 Task: Move the column C to the left.
Action: Mouse moved to (202, 203)
Screenshot: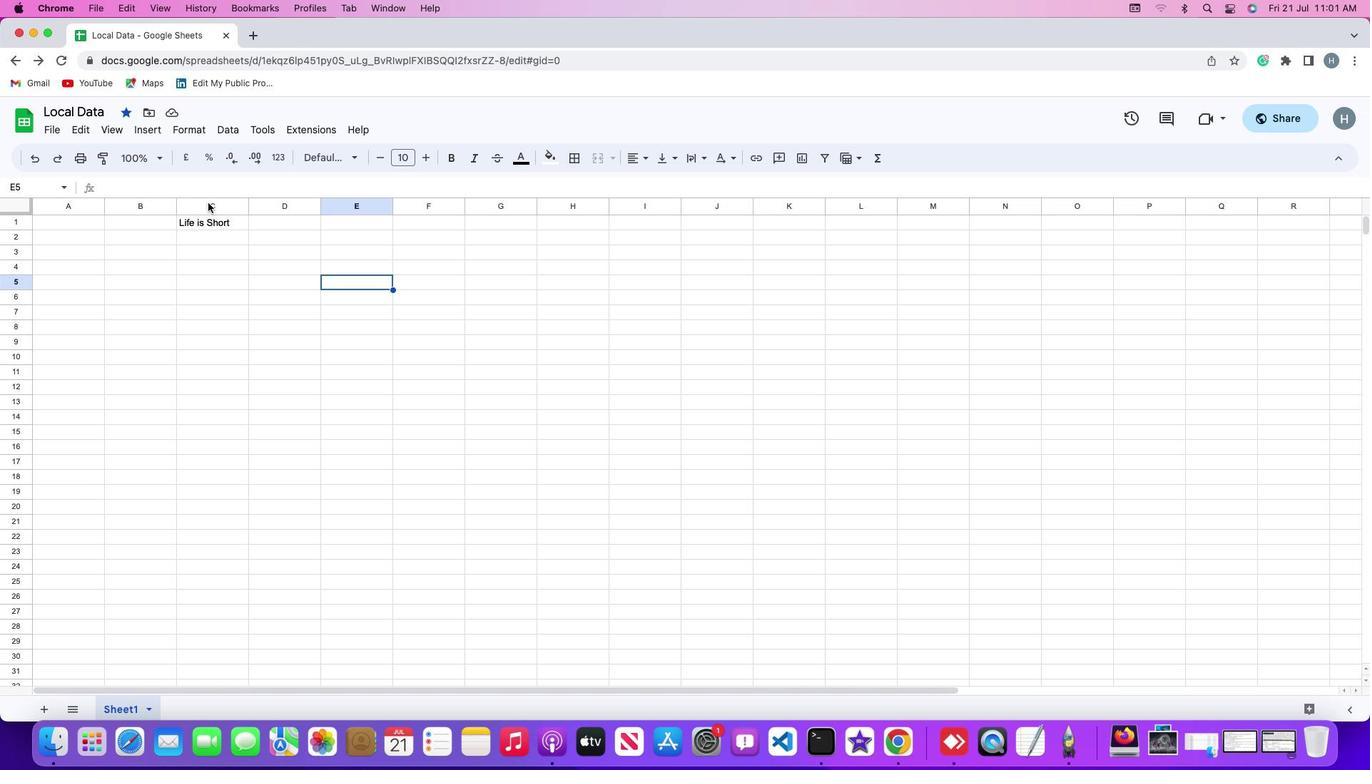 
Action: Mouse pressed left at (202, 203)
Screenshot: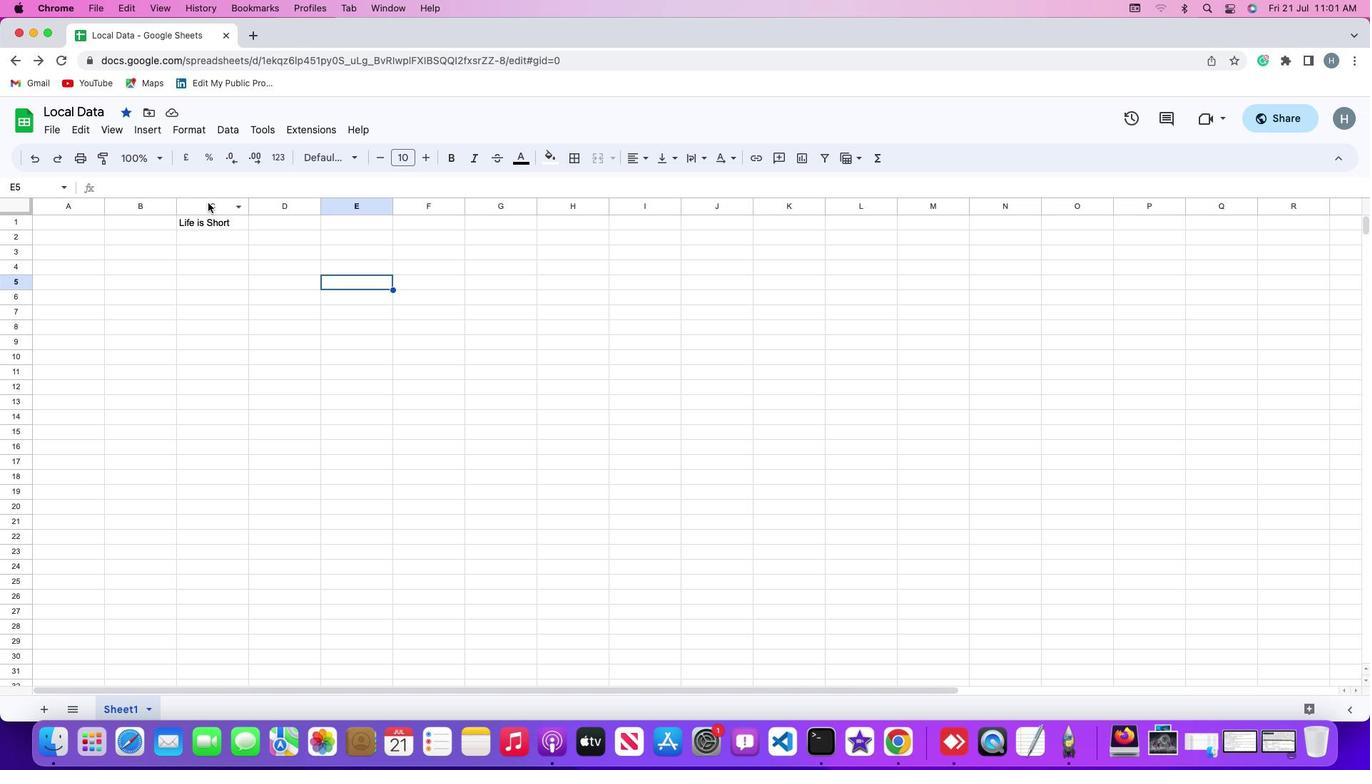 
Action: Mouse moved to (207, 203)
Screenshot: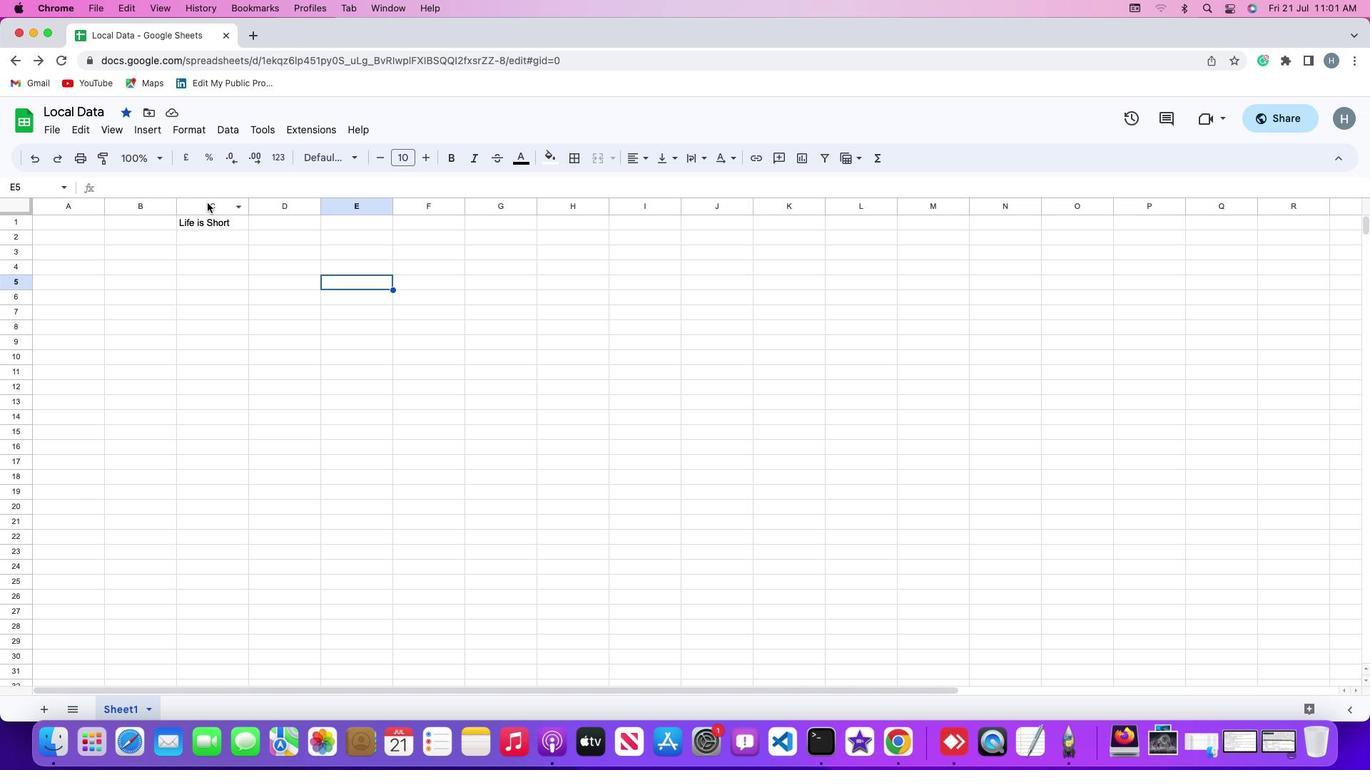 
Action: Mouse pressed left at (207, 203)
Screenshot: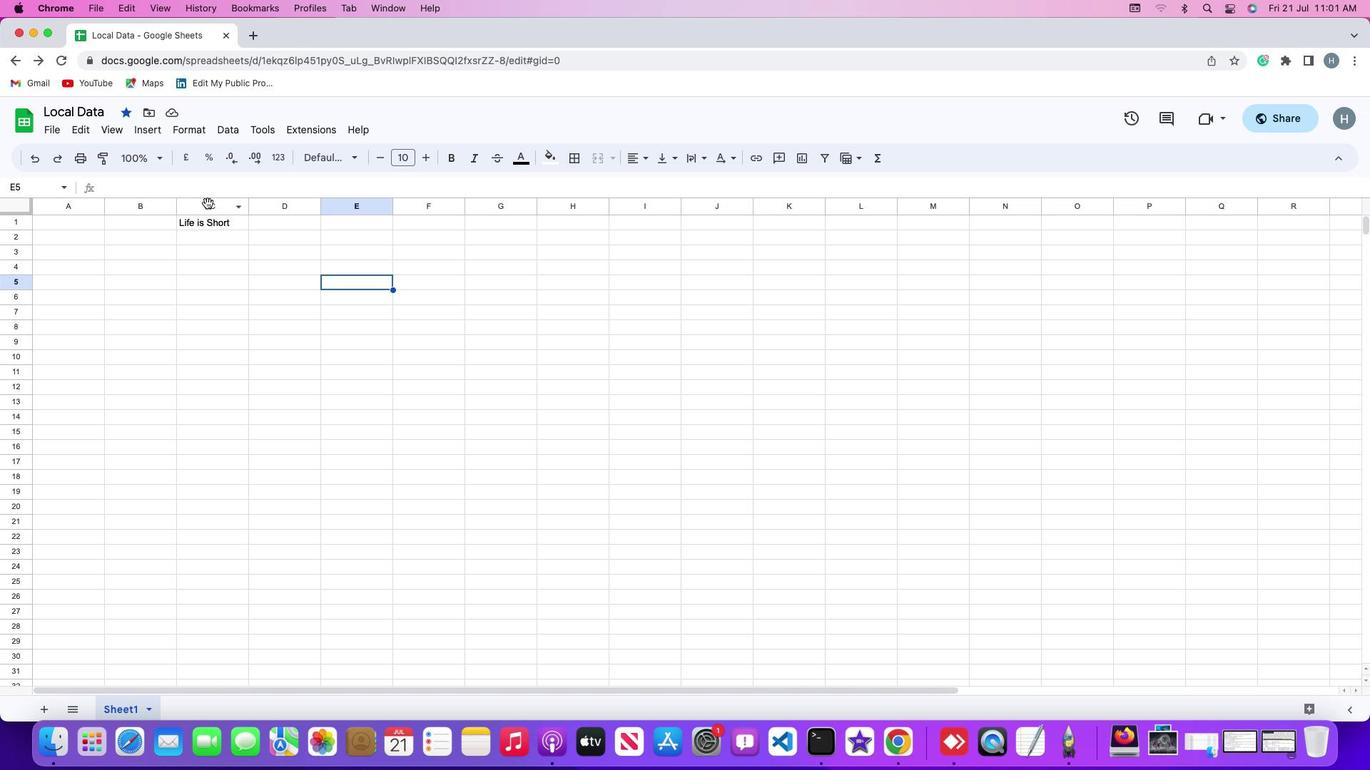 
Action: Mouse moved to (77, 127)
Screenshot: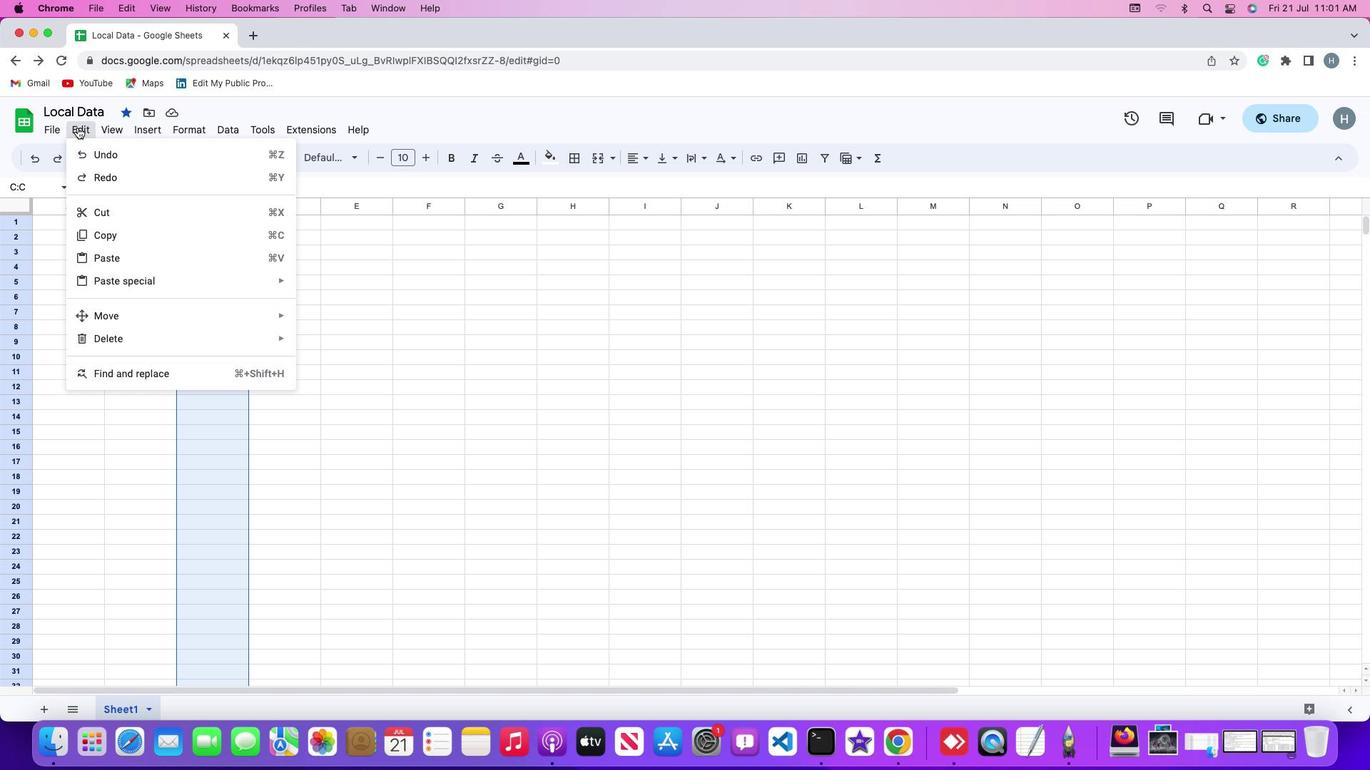 
Action: Mouse pressed left at (77, 127)
Screenshot: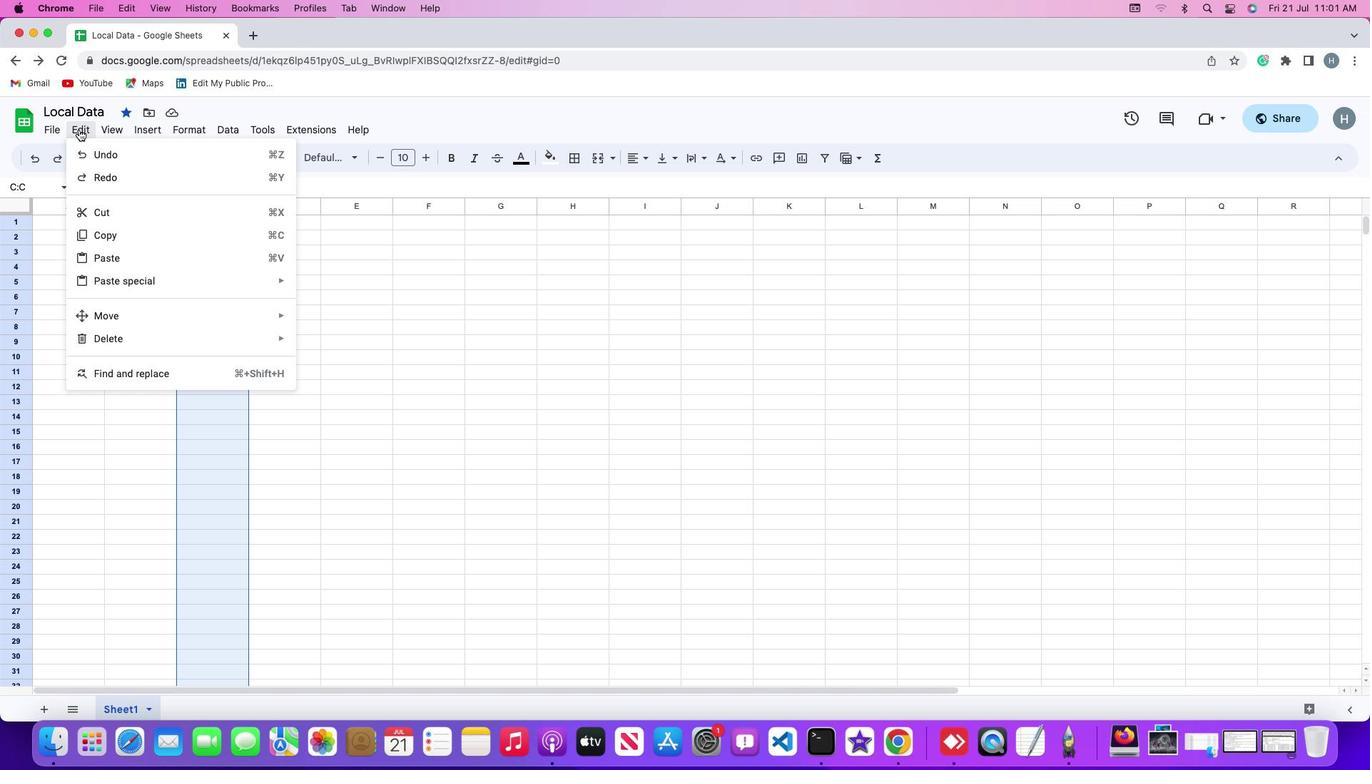 
Action: Mouse moved to (347, 361)
Screenshot: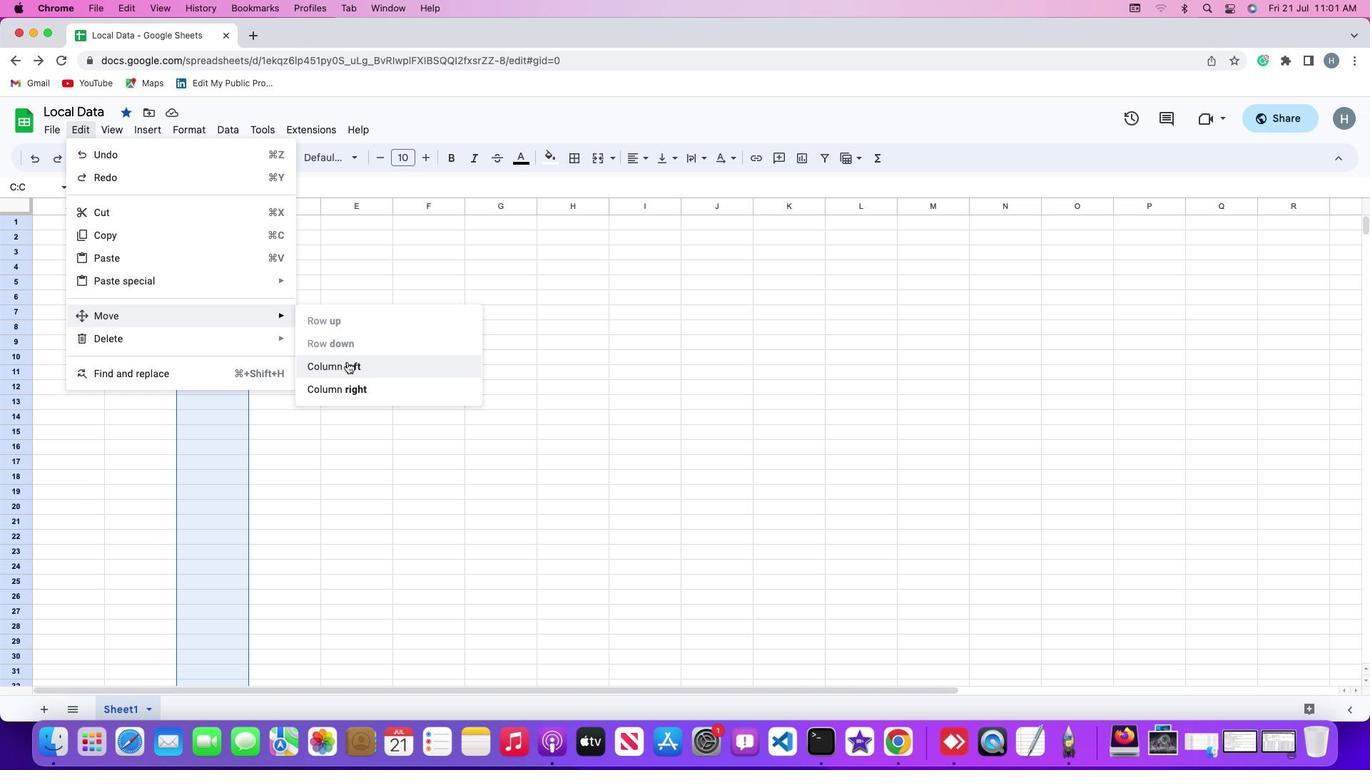 
Action: Mouse pressed left at (347, 361)
Screenshot: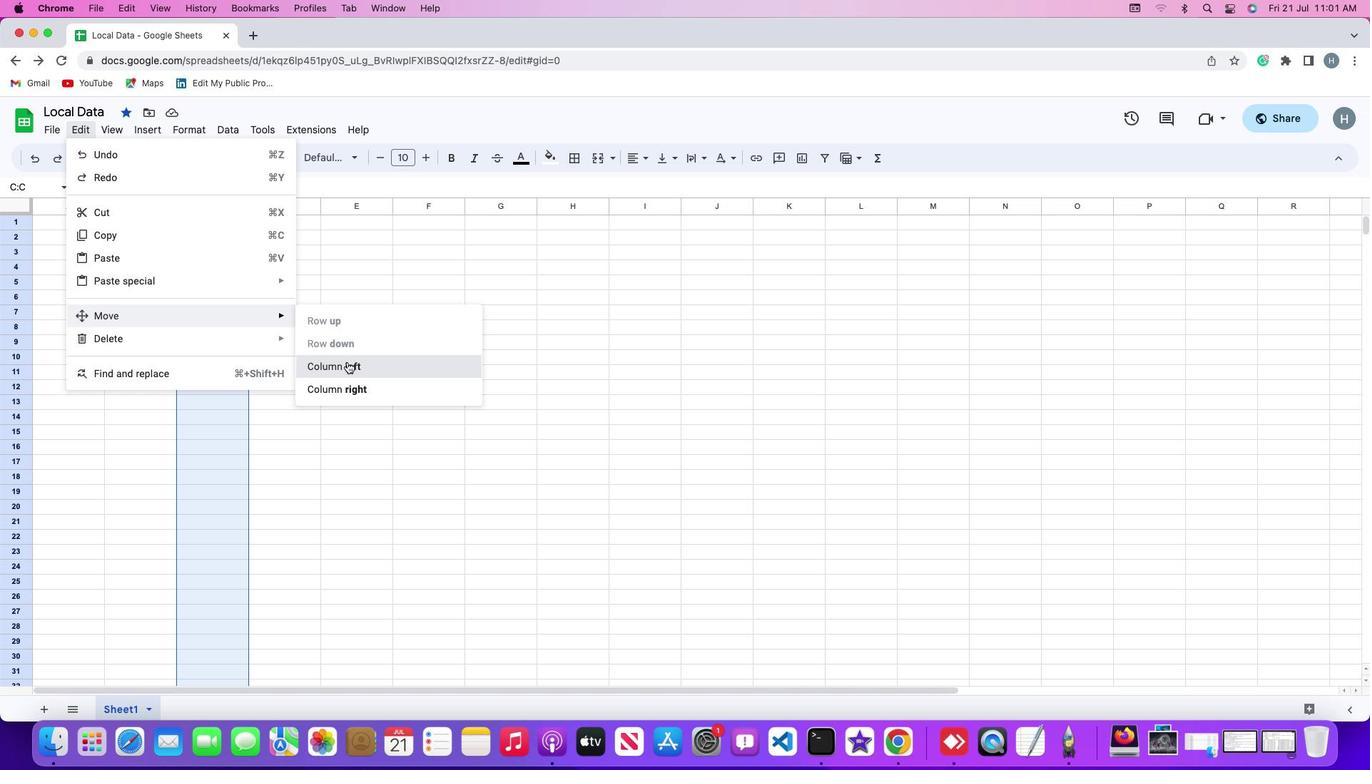 
